 Task: Change the sharing option of the list "Bucket List" to share.
Action: Mouse moved to (32, 92)
Screenshot: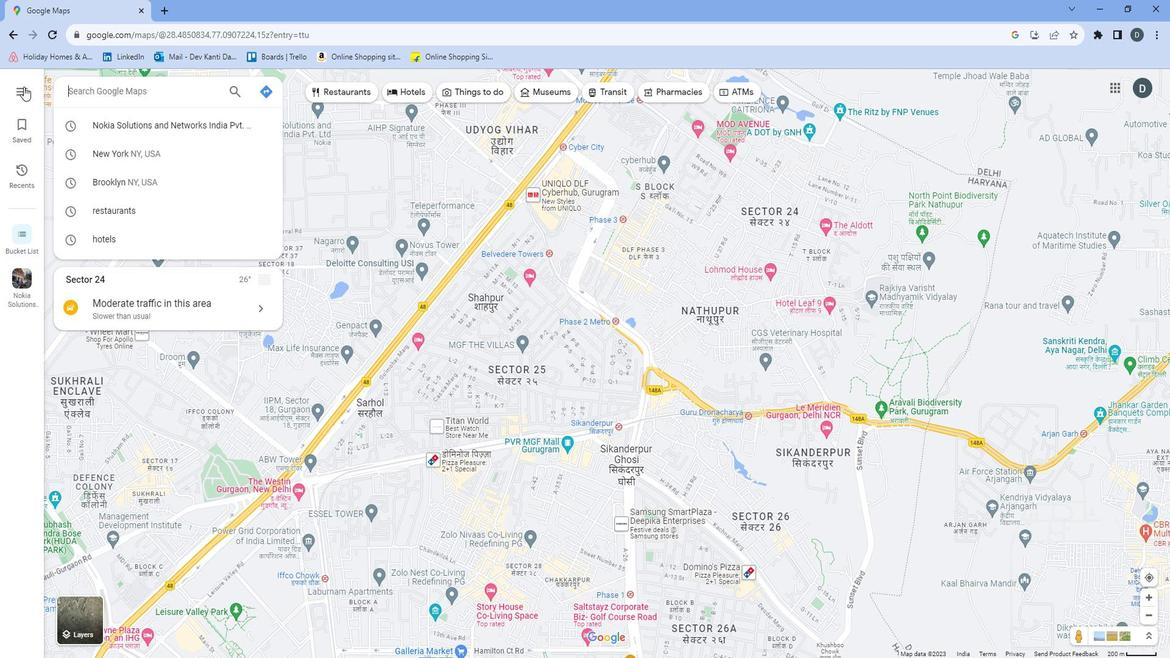 
Action: Mouse pressed left at (32, 92)
Screenshot: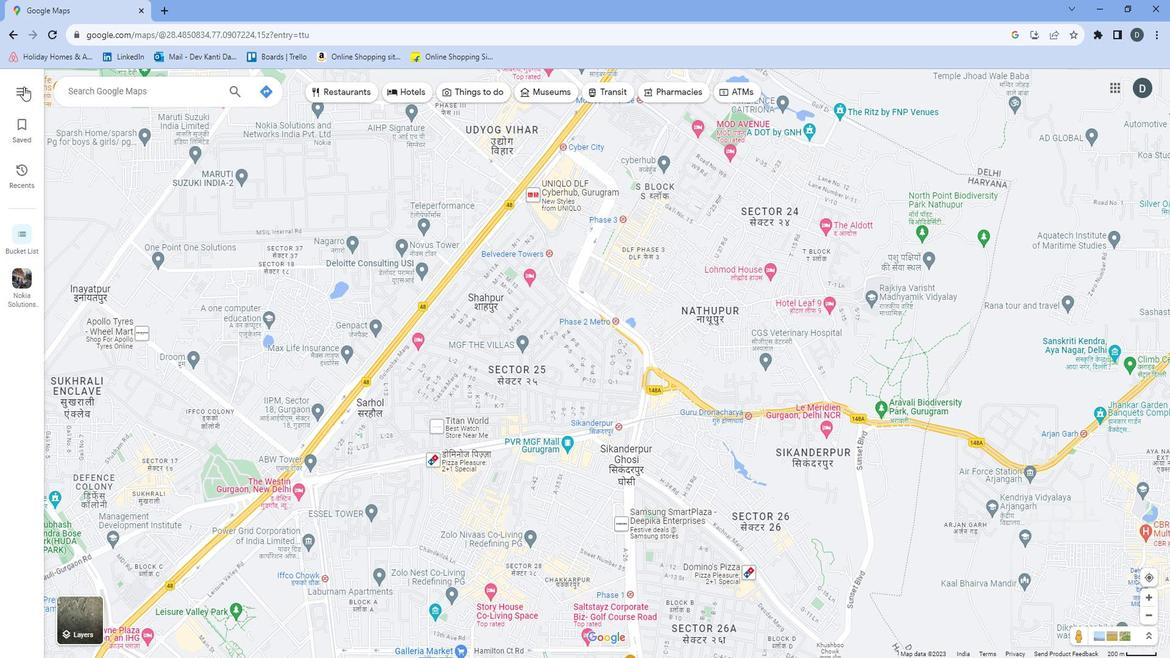 
Action: Mouse moved to (64, 156)
Screenshot: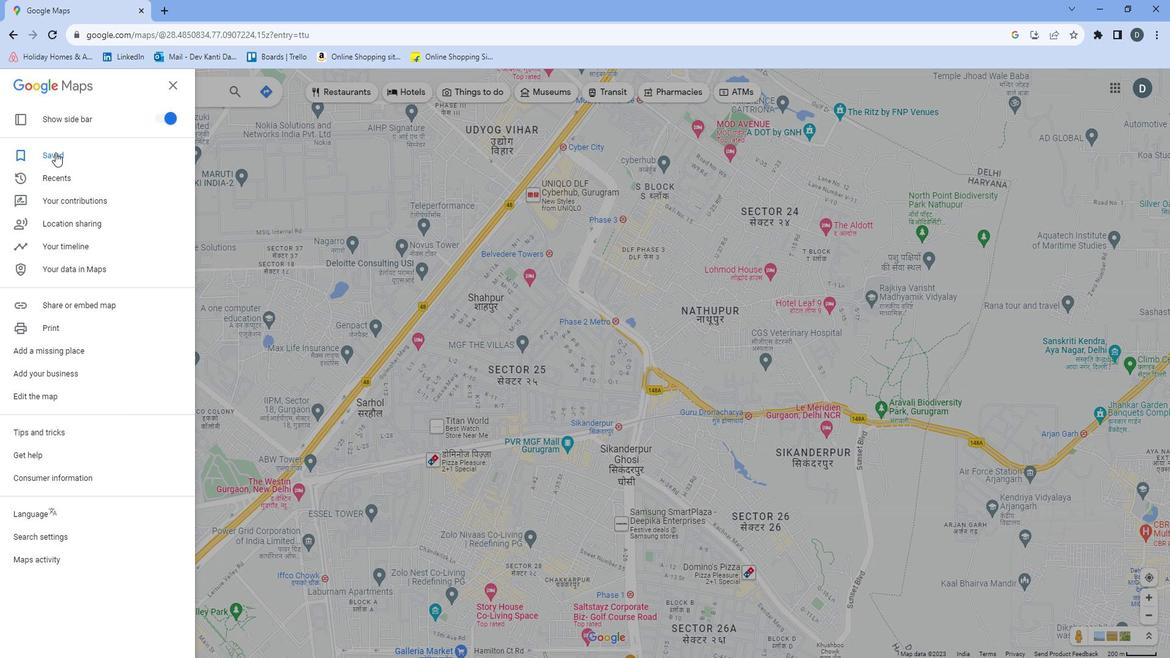 
Action: Mouse pressed left at (64, 156)
Screenshot: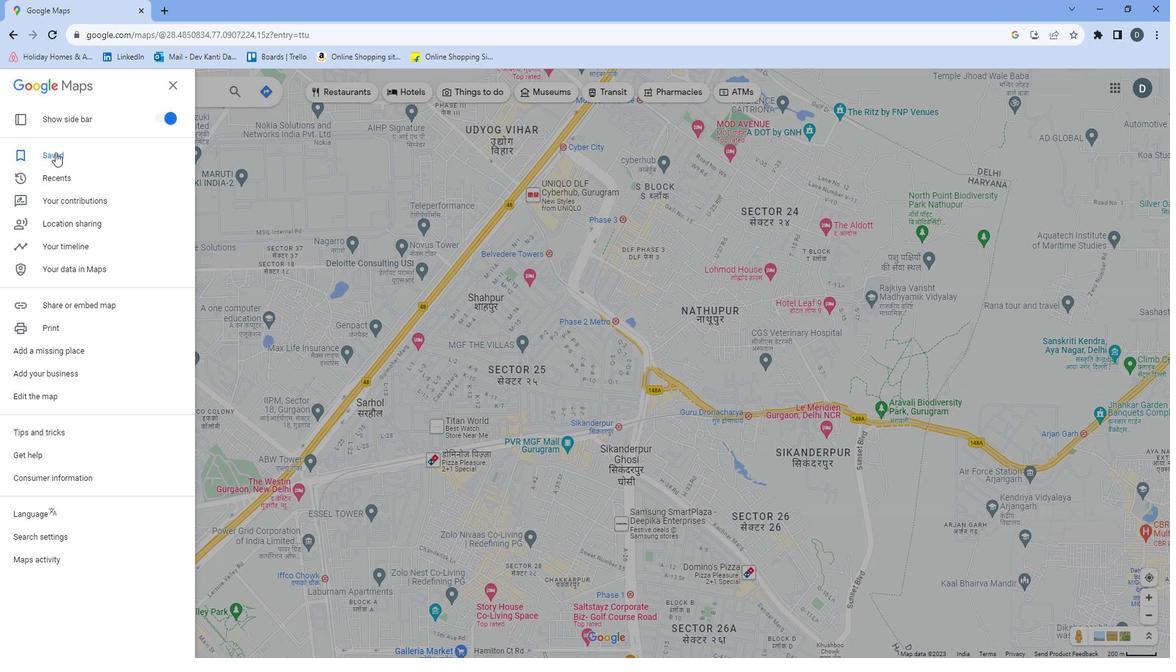 
Action: Mouse moved to (281, 206)
Screenshot: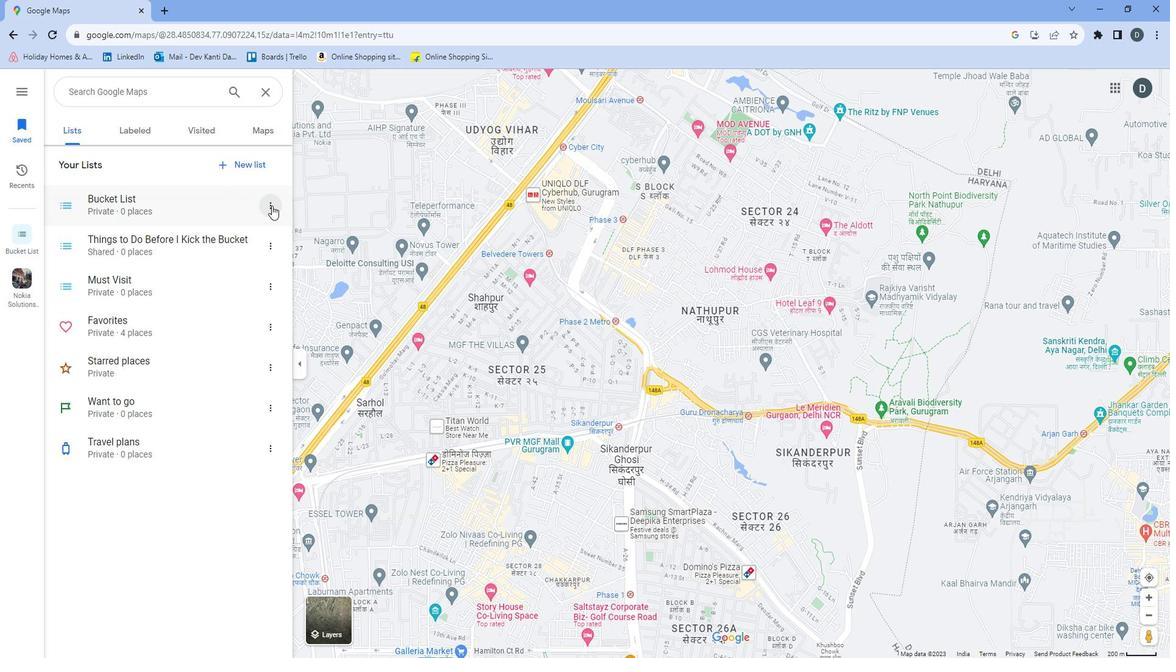 
Action: Mouse pressed left at (281, 206)
Screenshot: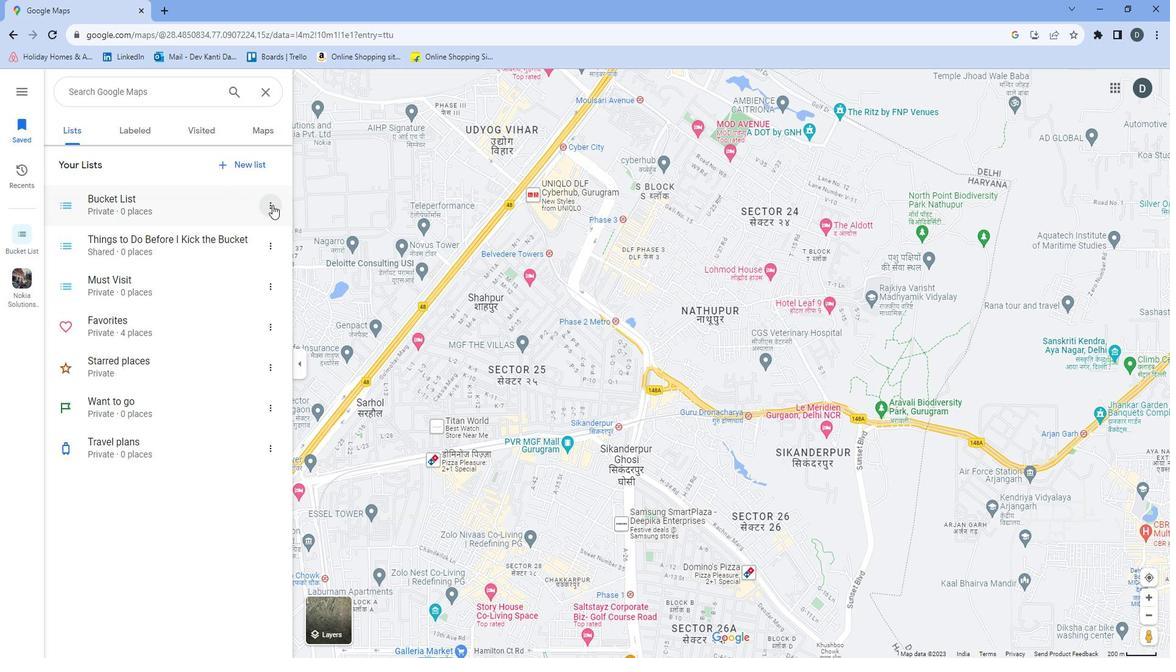 
Action: Mouse moved to (295, 257)
Screenshot: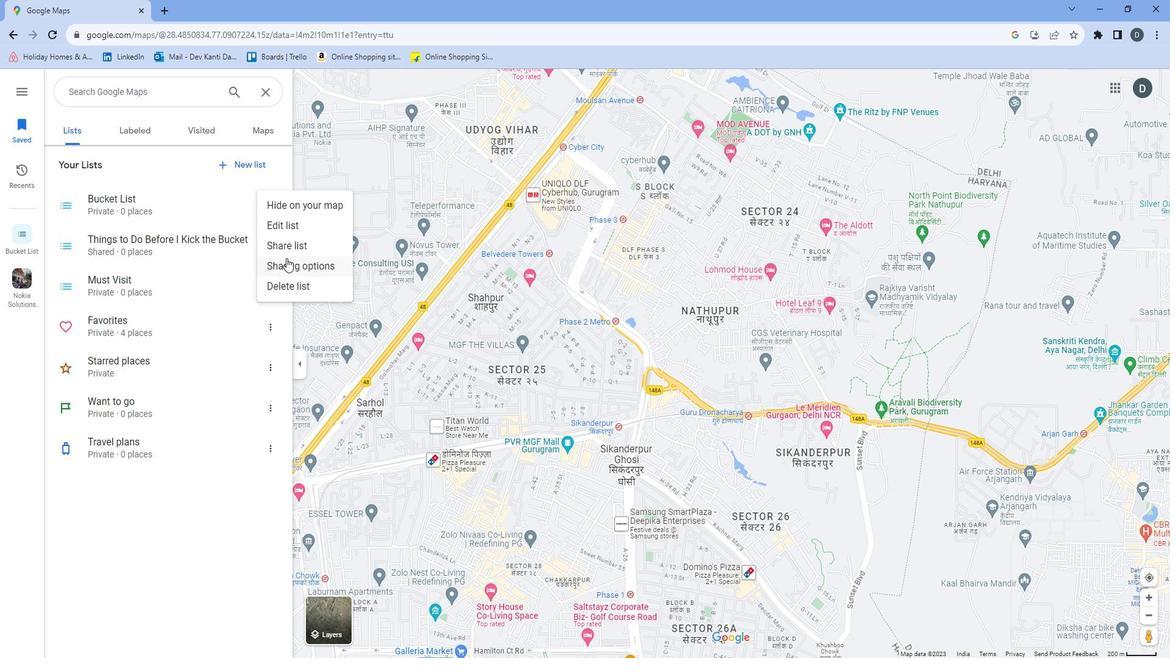 
Action: Mouse pressed left at (295, 257)
Screenshot: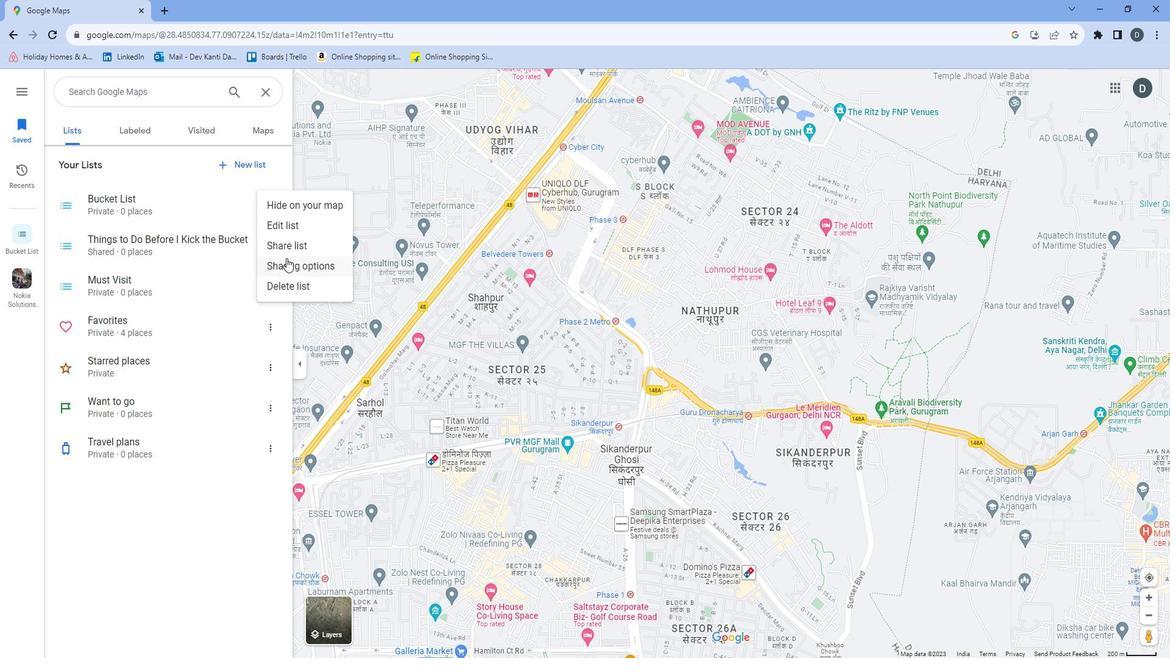 
Action: Mouse moved to (481, 372)
Screenshot: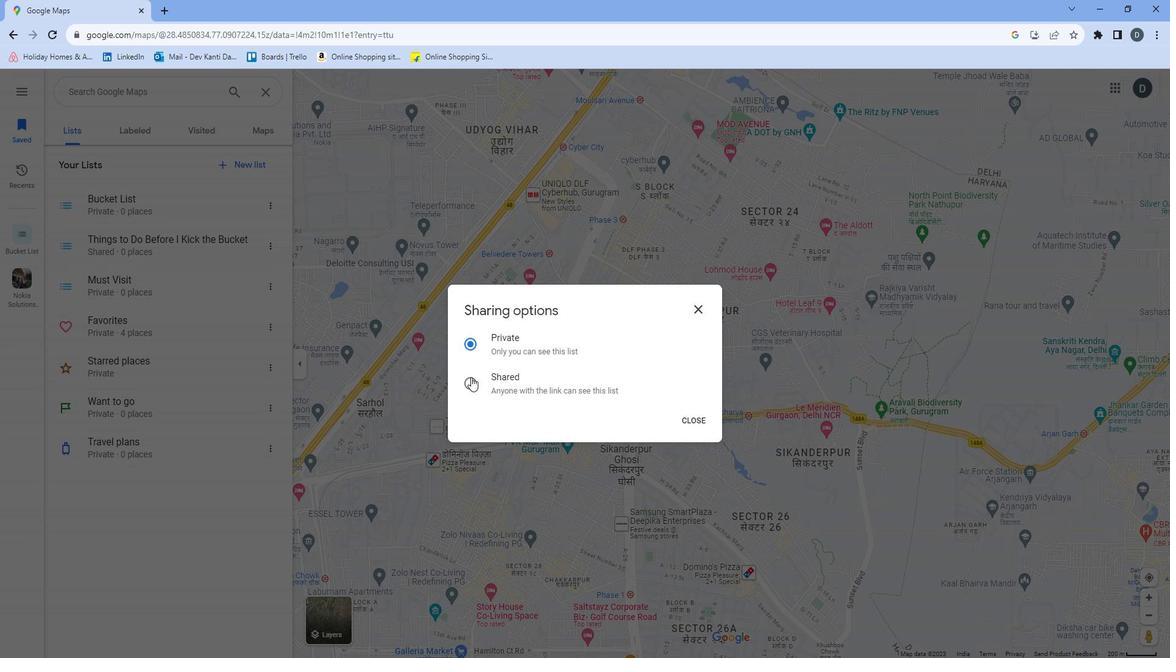 
Action: Mouse pressed left at (481, 372)
Screenshot: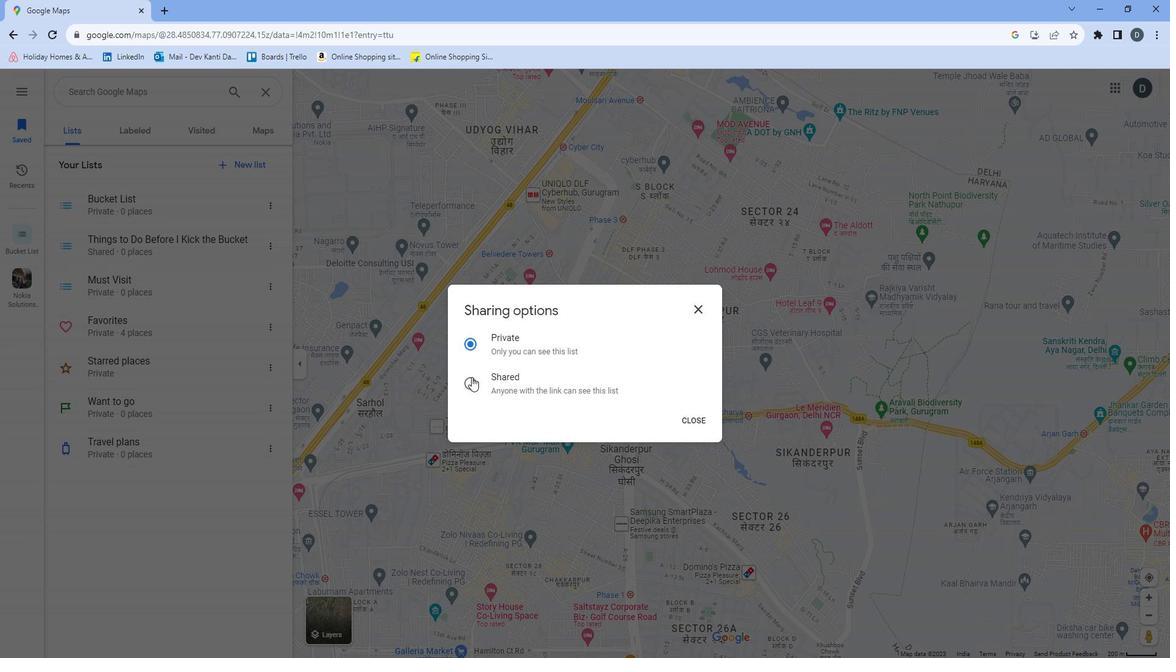 
Action: Mouse moved to (474, 382)
Screenshot: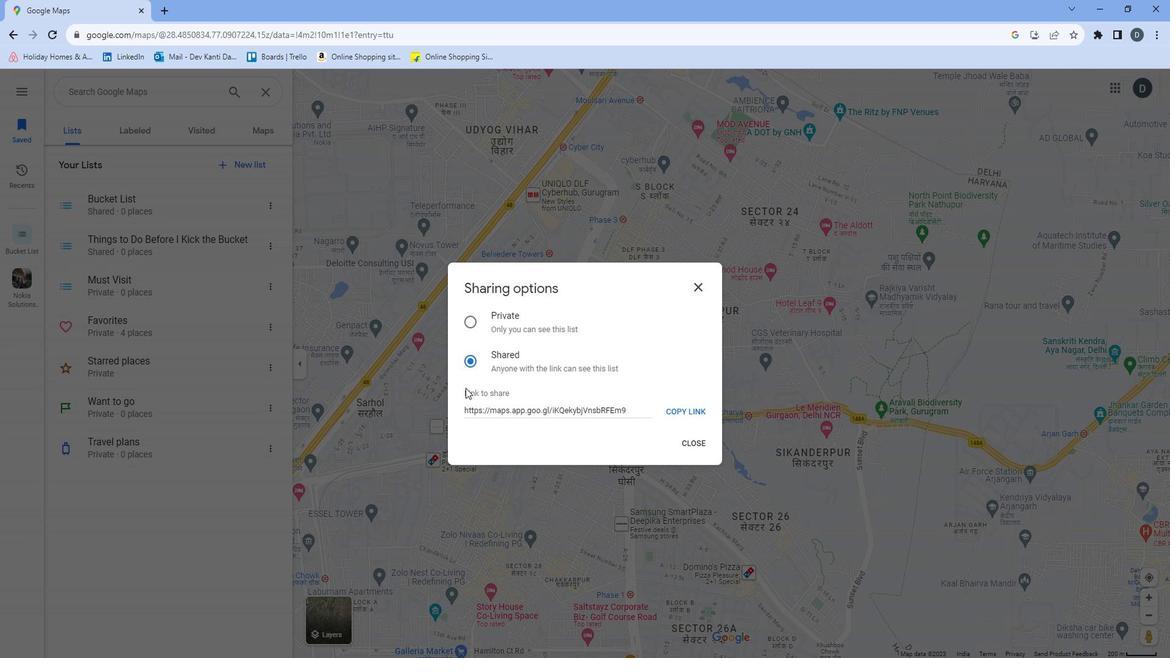 
